 Task: Set the Billing Id to "Contains" while find invoice.
Action: Mouse moved to (151, 15)
Screenshot: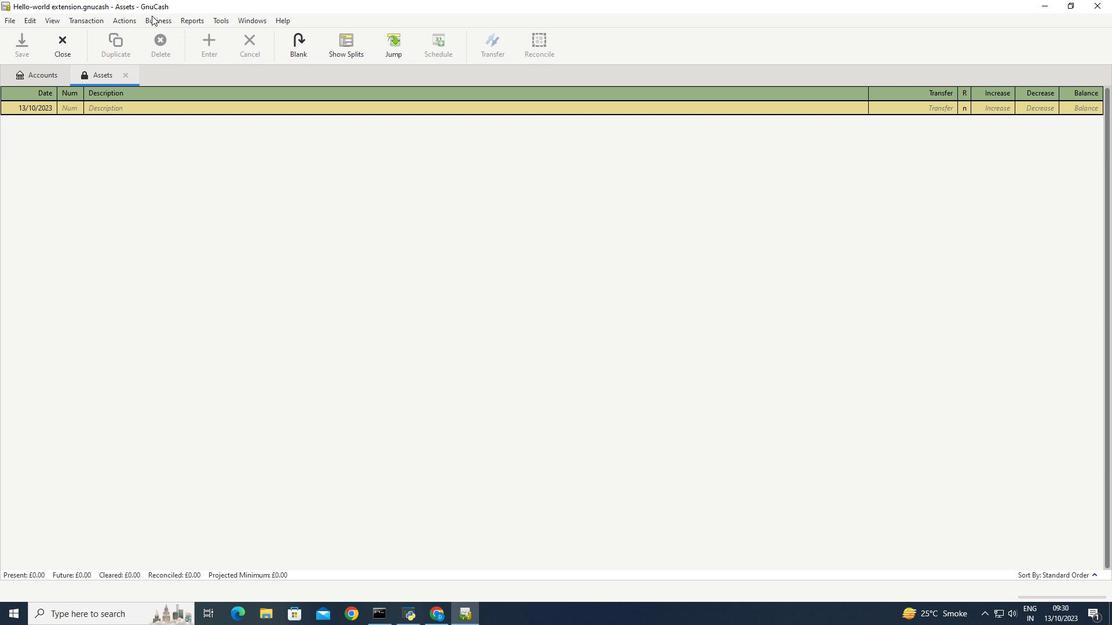 
Action: Mouse pressed left at (151, 15)
Screenshot: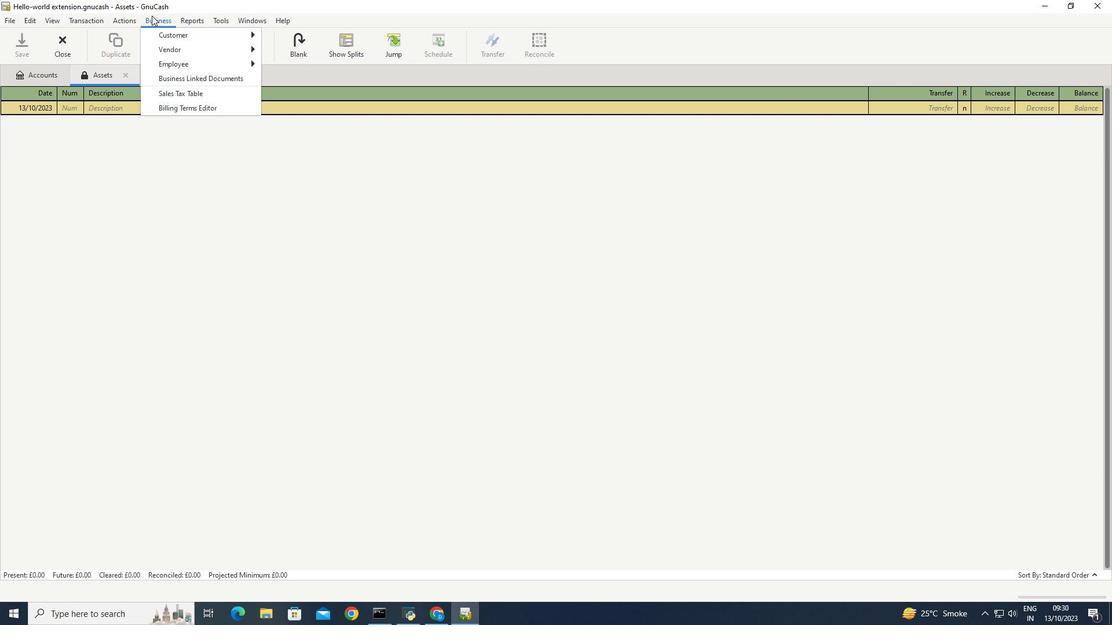 
Action: Mouse moved to (296, 92)
Screenshot: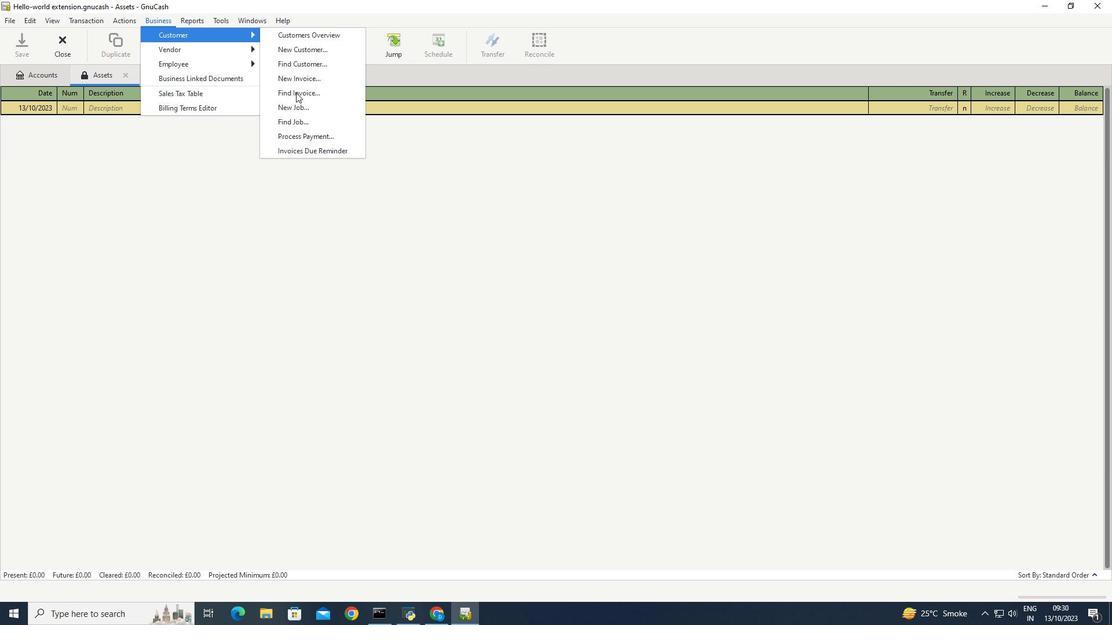 
Action: Mouse pressed left at (296, 92)
Screenshot: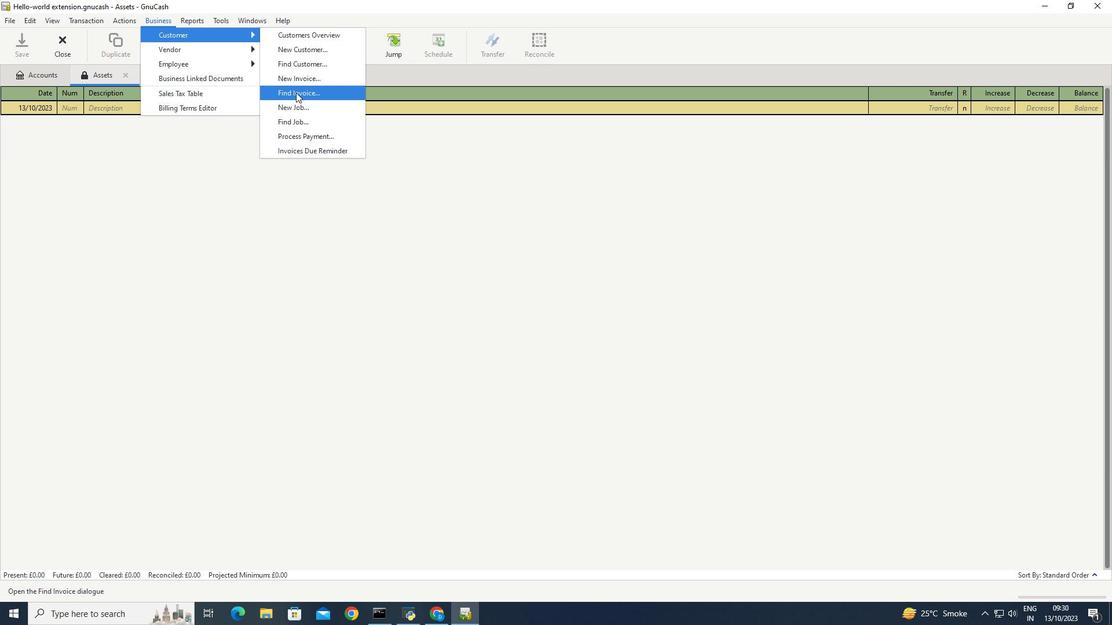 
Action: Mouse moved to (430, 272)
Screenshot: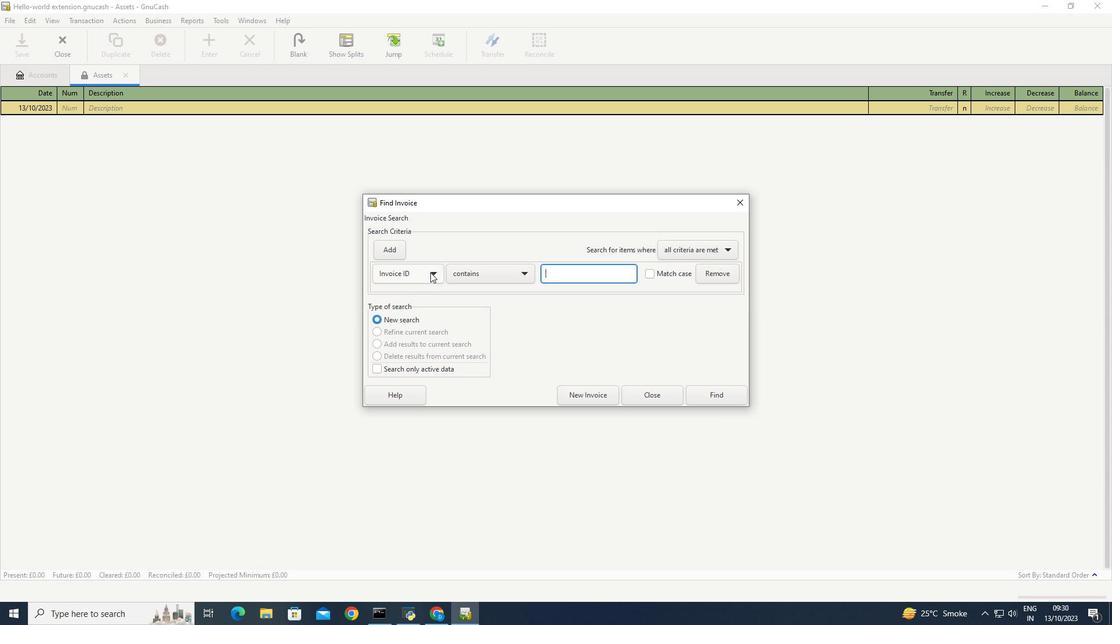 
Action: Mouse pressed left at (430, 272)
Screenshot: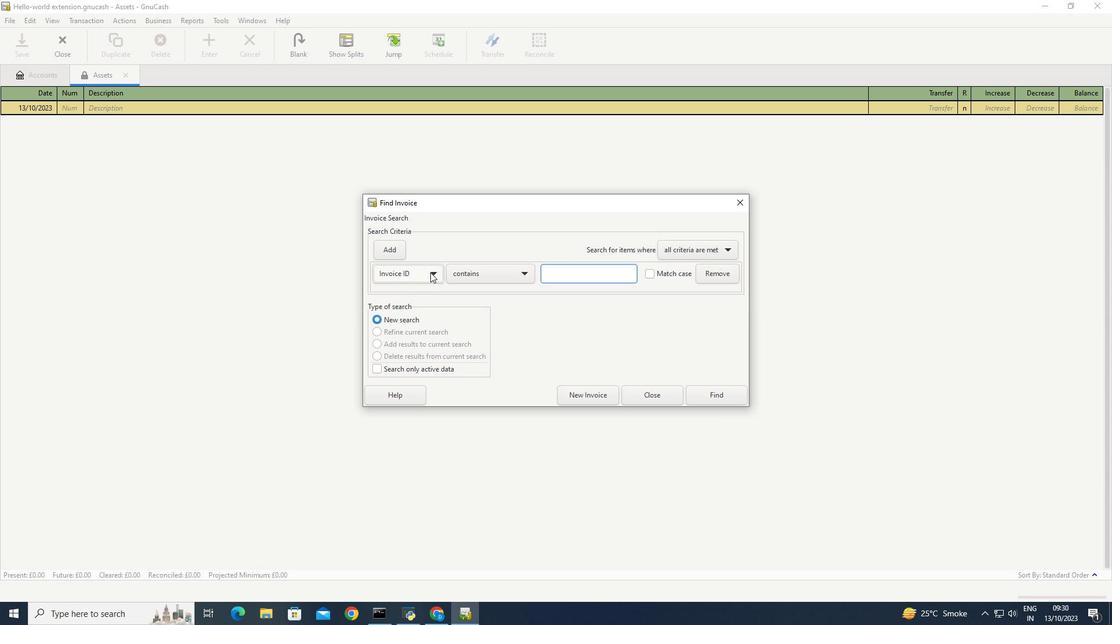 
Action: Mouse moved to (389, 392)
Screenshot: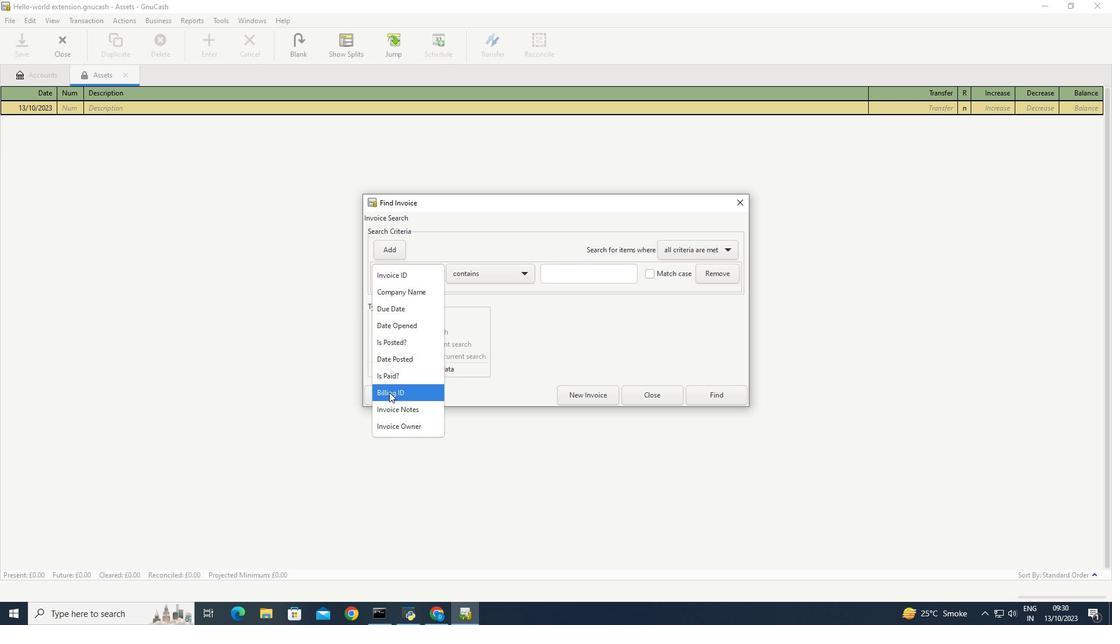 
Action: Mouse pressed left at (389, 392)
Screenshot: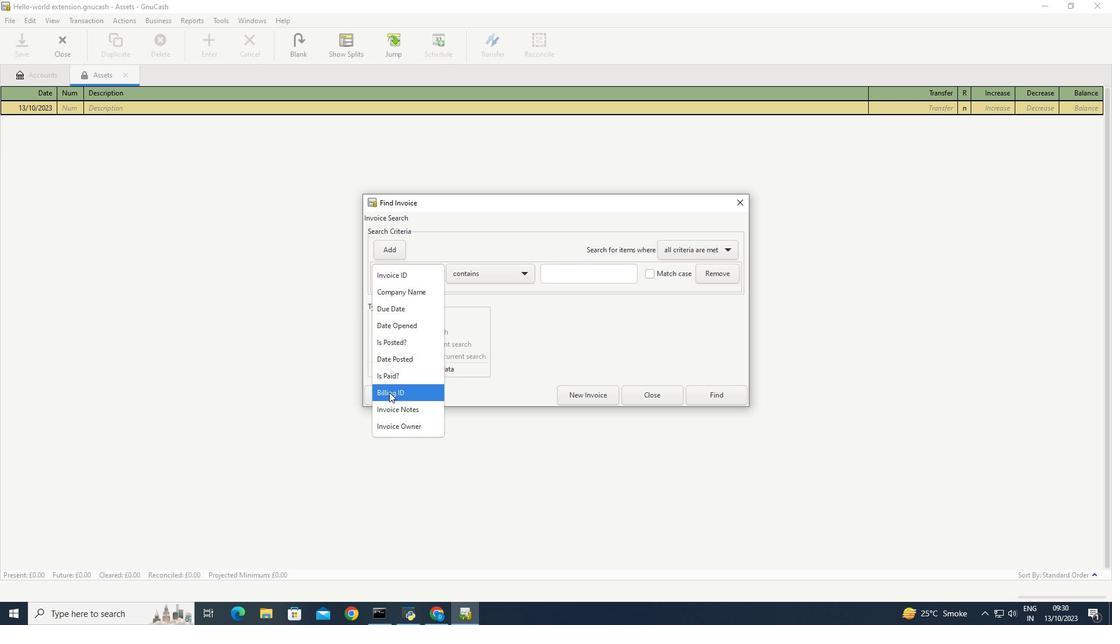 
Action: Mouse moved to (523, 267)
Screenshot: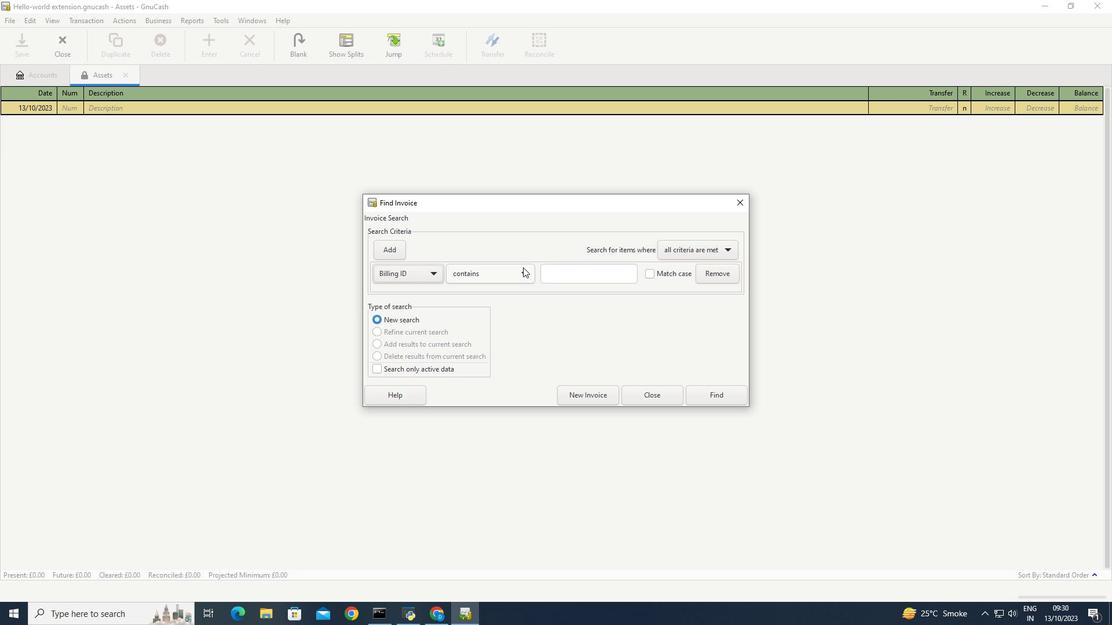 
Action: Mouse pressed left at (523, 267)
Screenshot: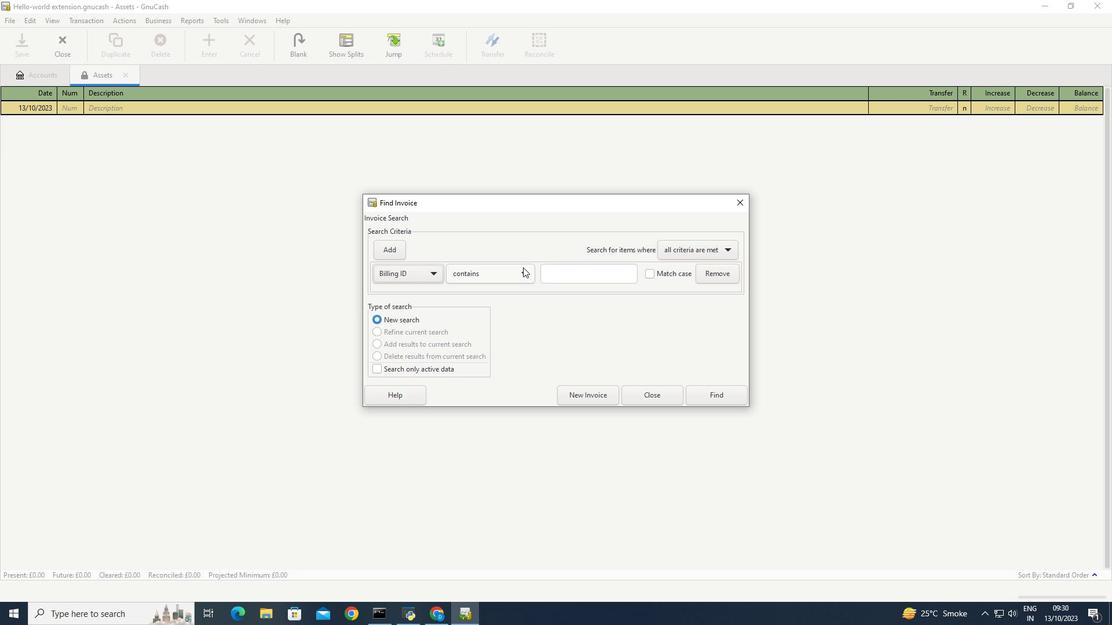 
Action: Mouse moved to (453, 277)
Screenshot: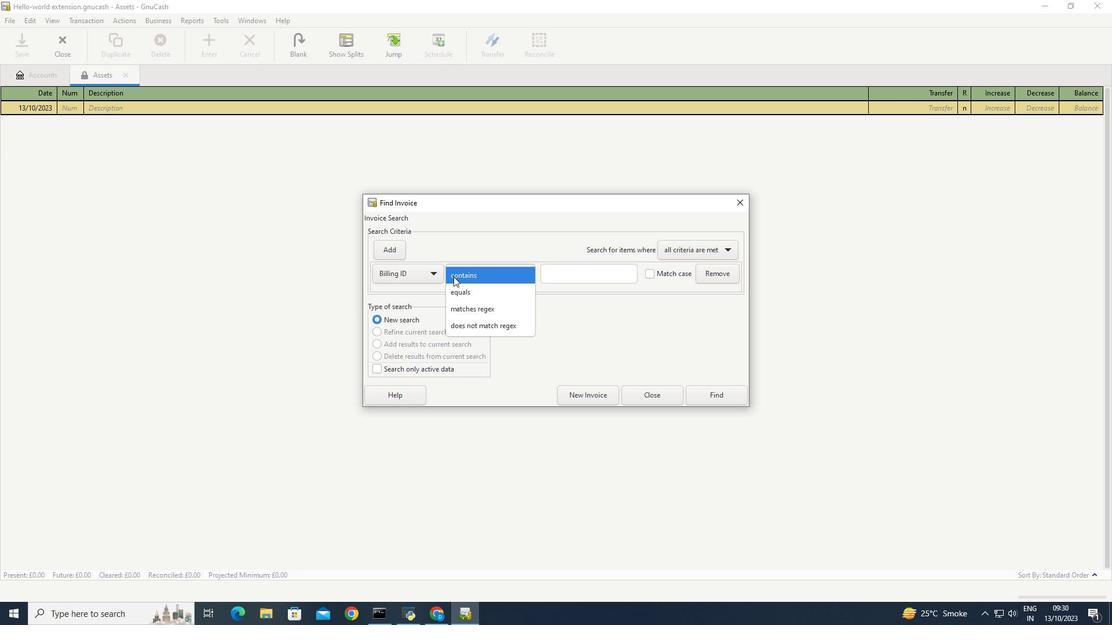 
Action: Mouse pressed left at (453, 277)
Screenshot: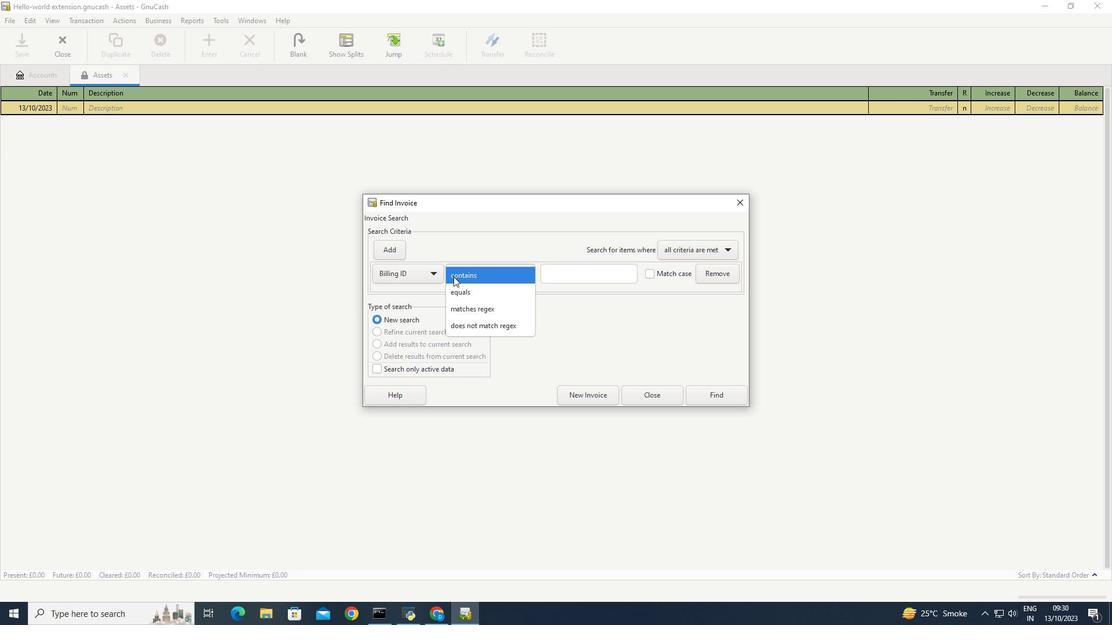 
Action: Mouse moved to (530, 343)
Screenshot: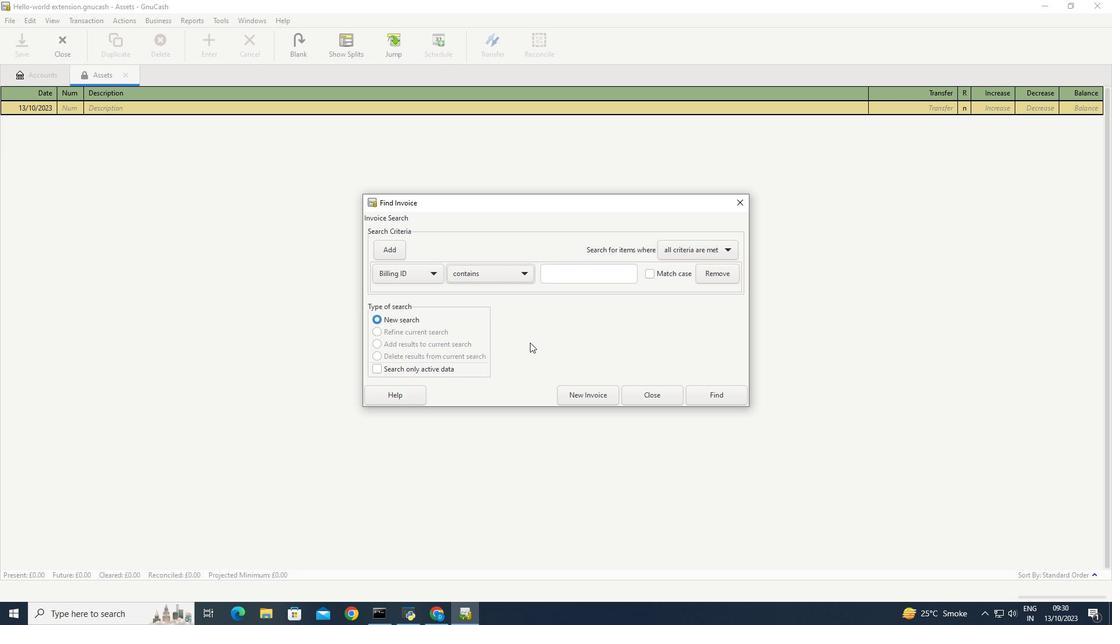 
Action: Mouse pressed left at (530, 343)
Screenshot: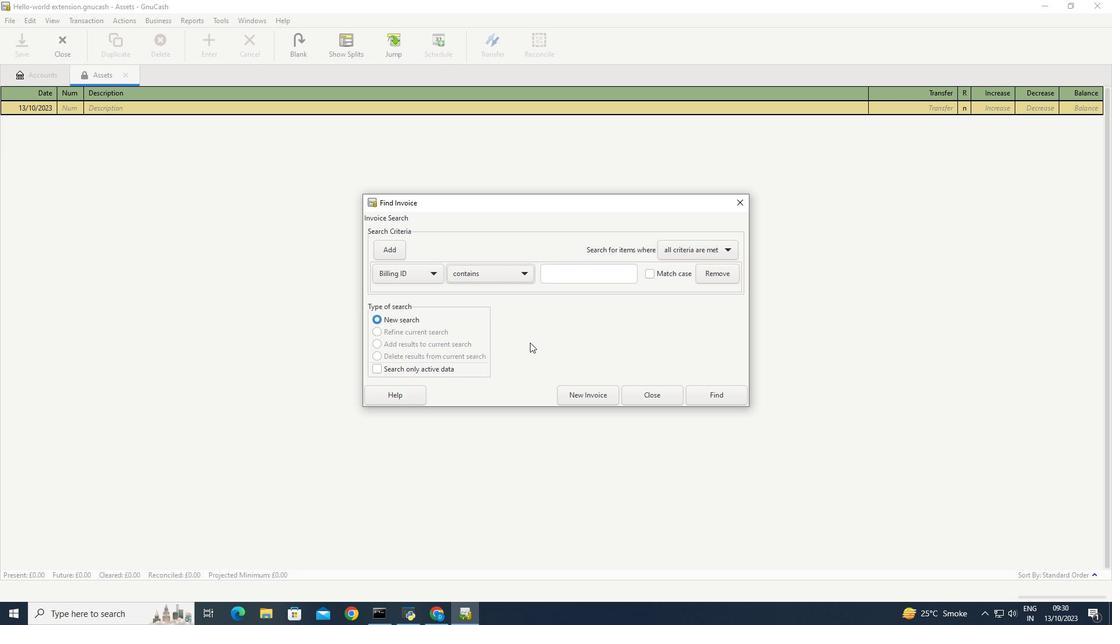 
